 Task: Set up a calendar view using the 'Orange category' and filter for unread items.
Action: Mouse moved to (13, 71)
Screenshot: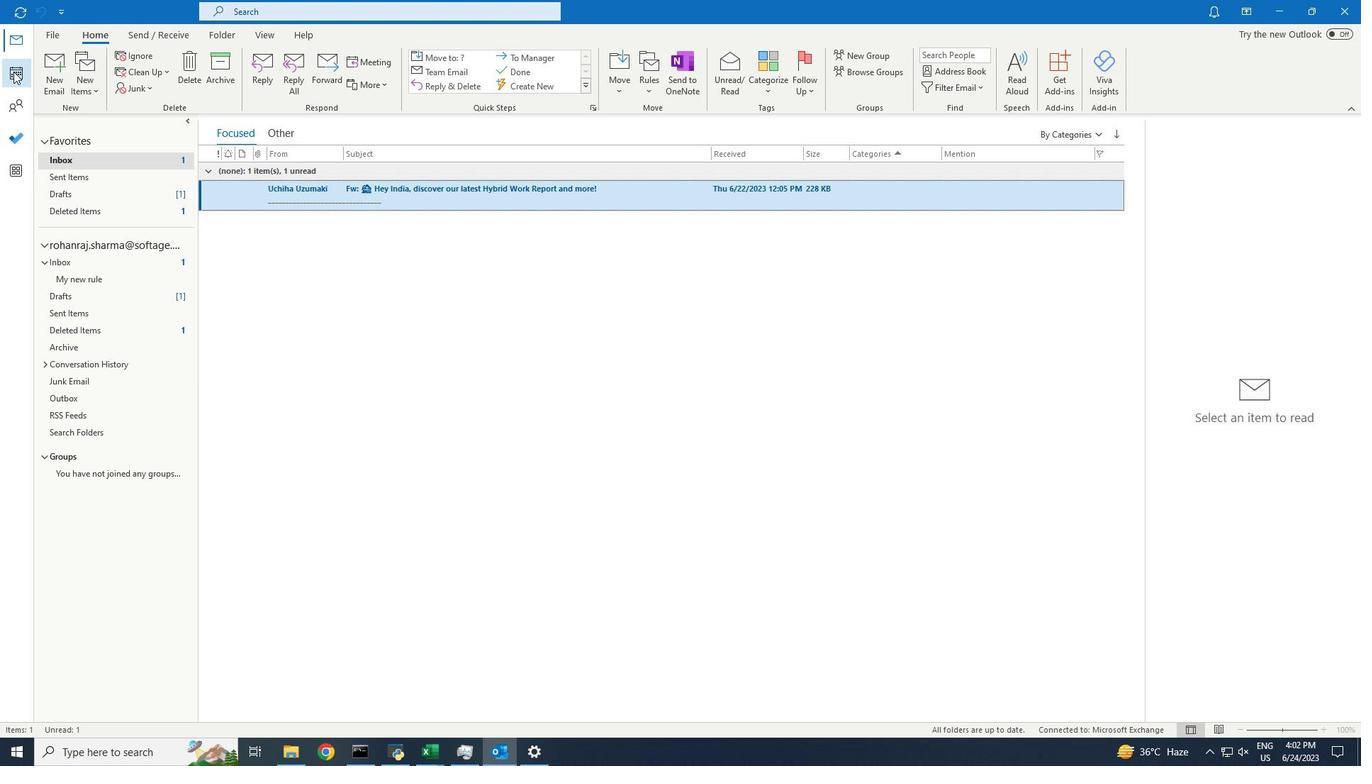 
Action: Mouse pressed left at (13, 71)
Screenshot: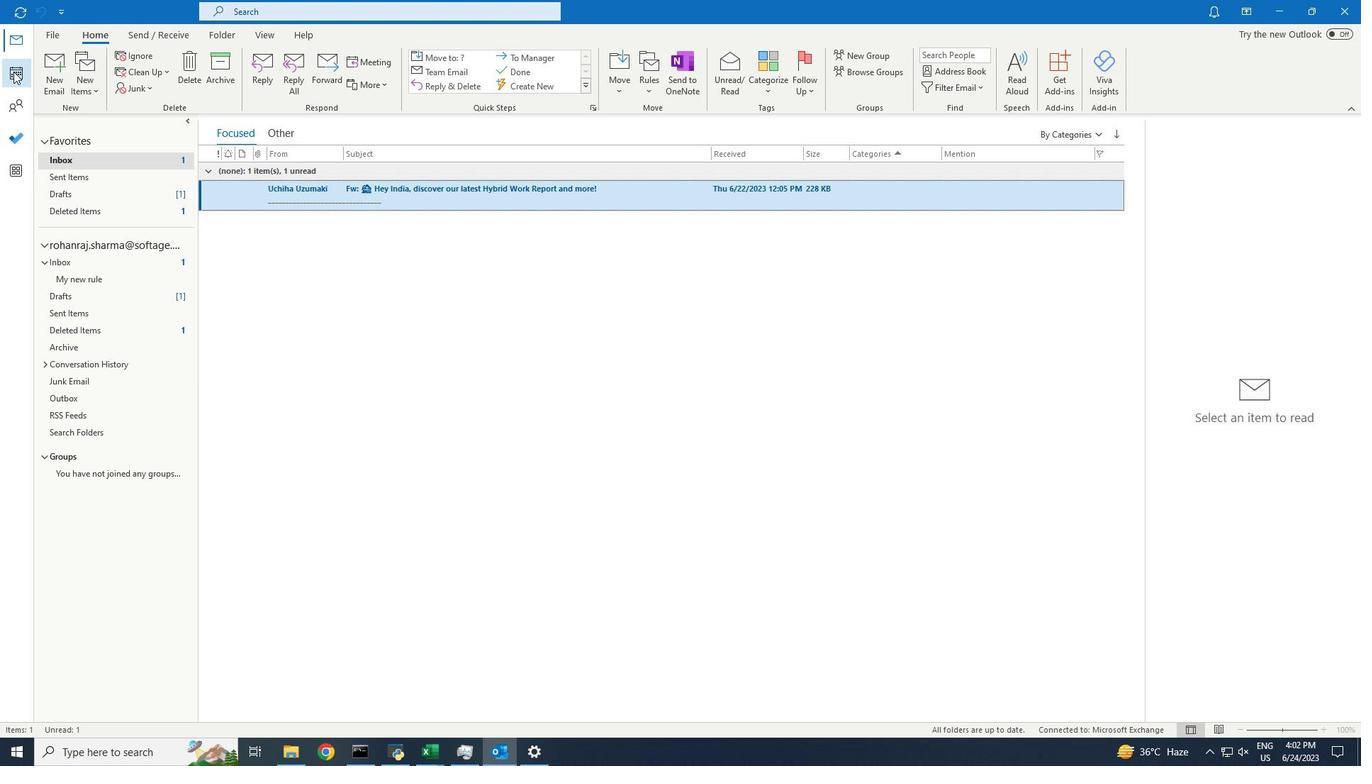 
Action: Mouse moved to (274, 39)
Screenshot: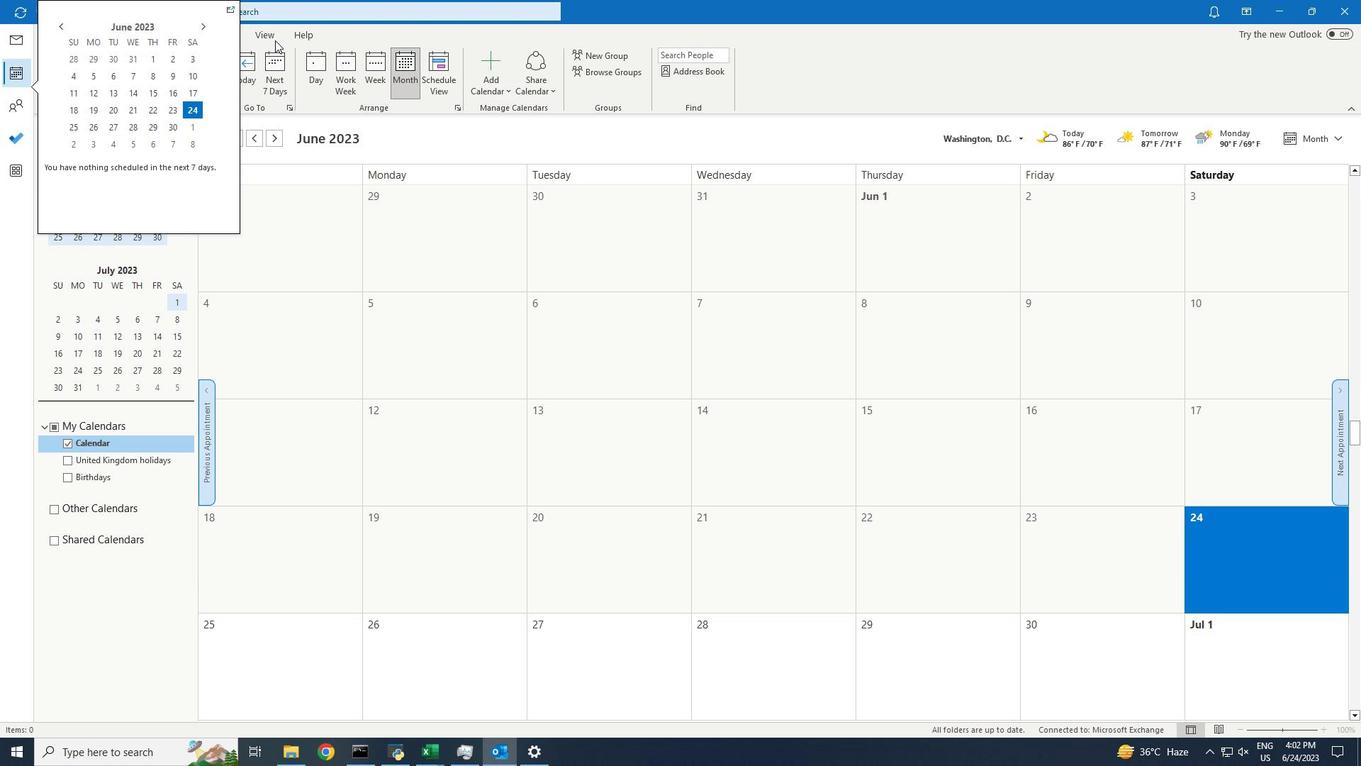 
Action: Mouse pressed left at (274, 39)
Screenshot: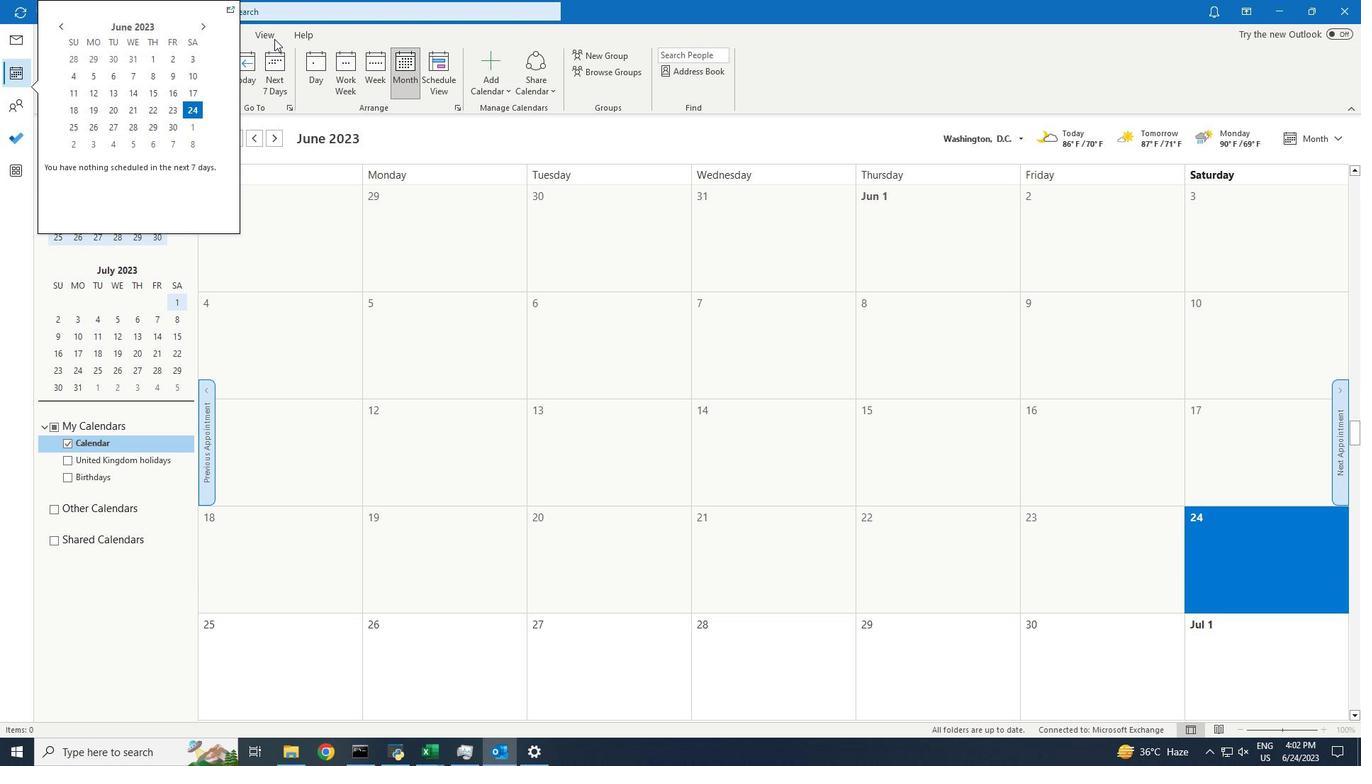 
Action: Mouse moved to (101, 70)
Screenshot: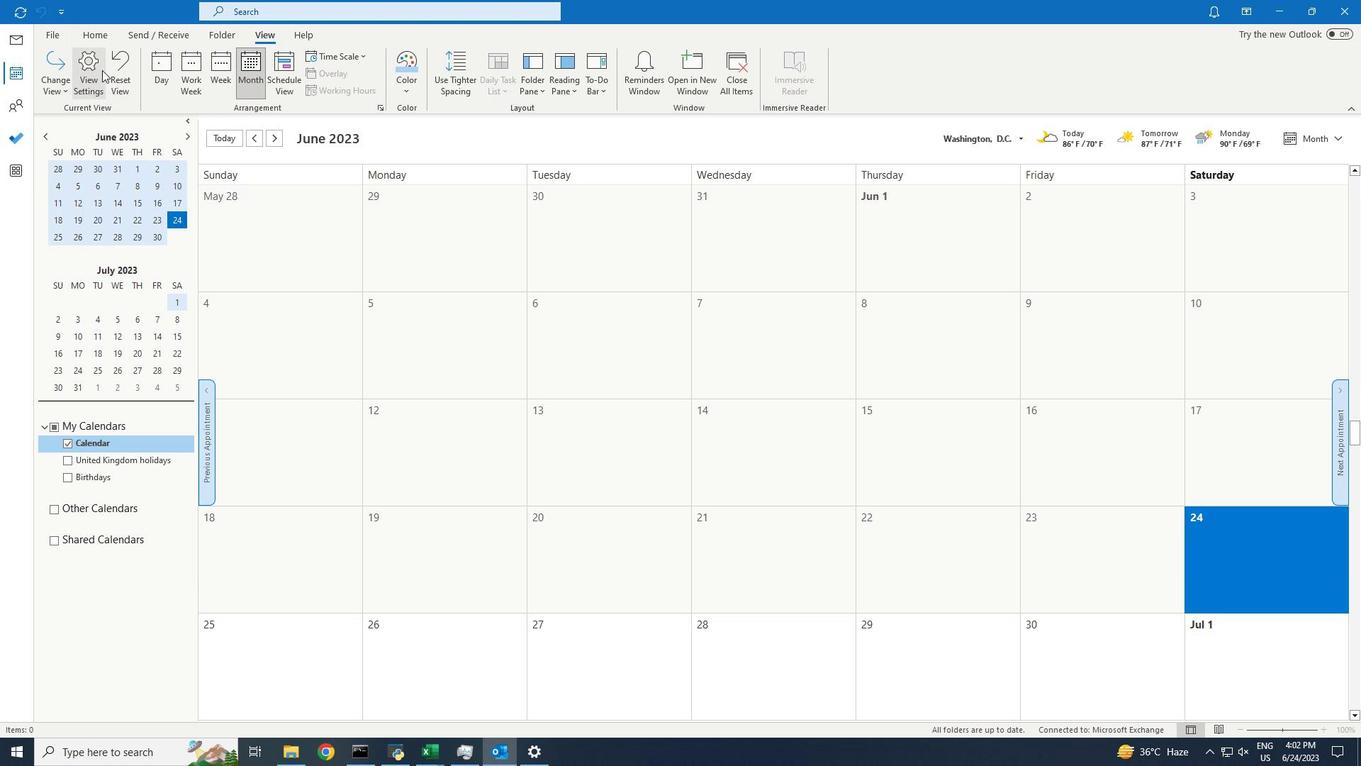 
Action: Mouse pressed left at (101, 70)
Screenshot: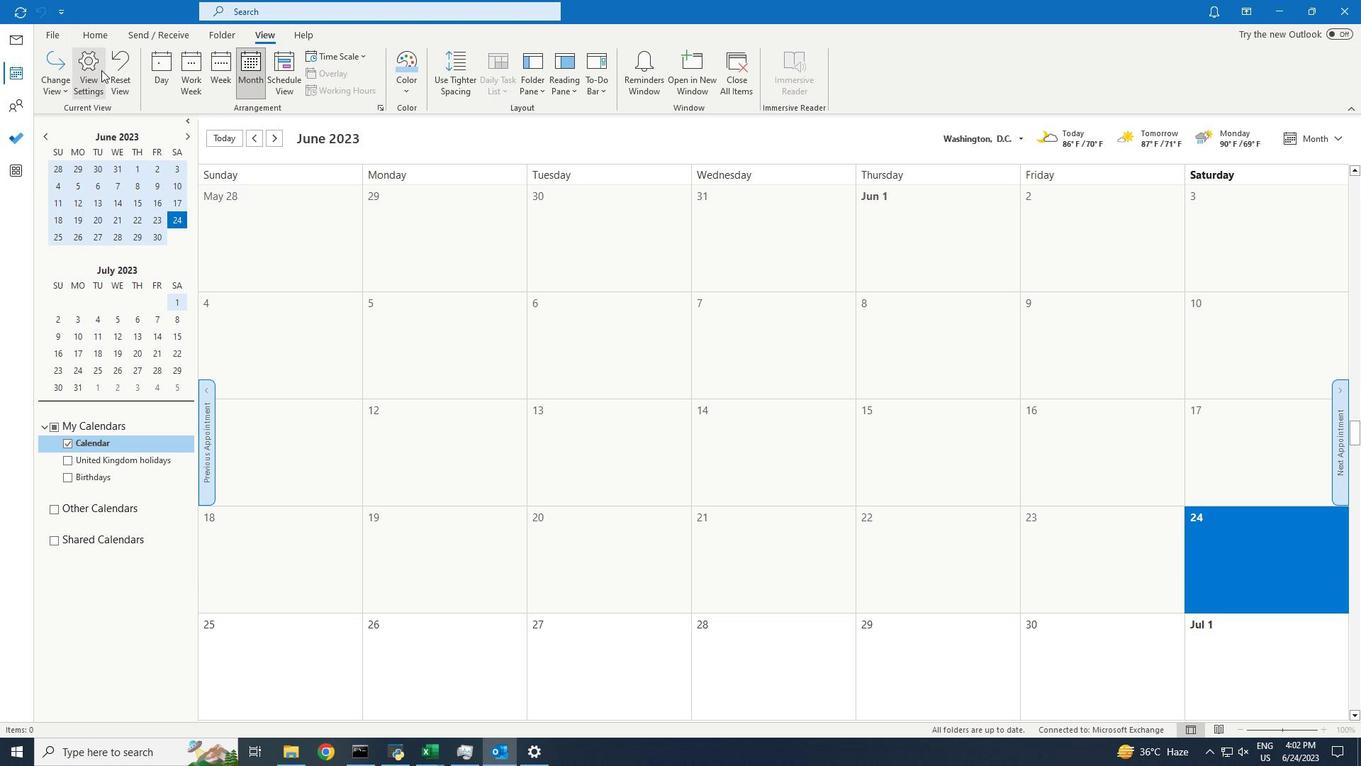 
Action: Mouse moved to (566, 374)
Screenshot: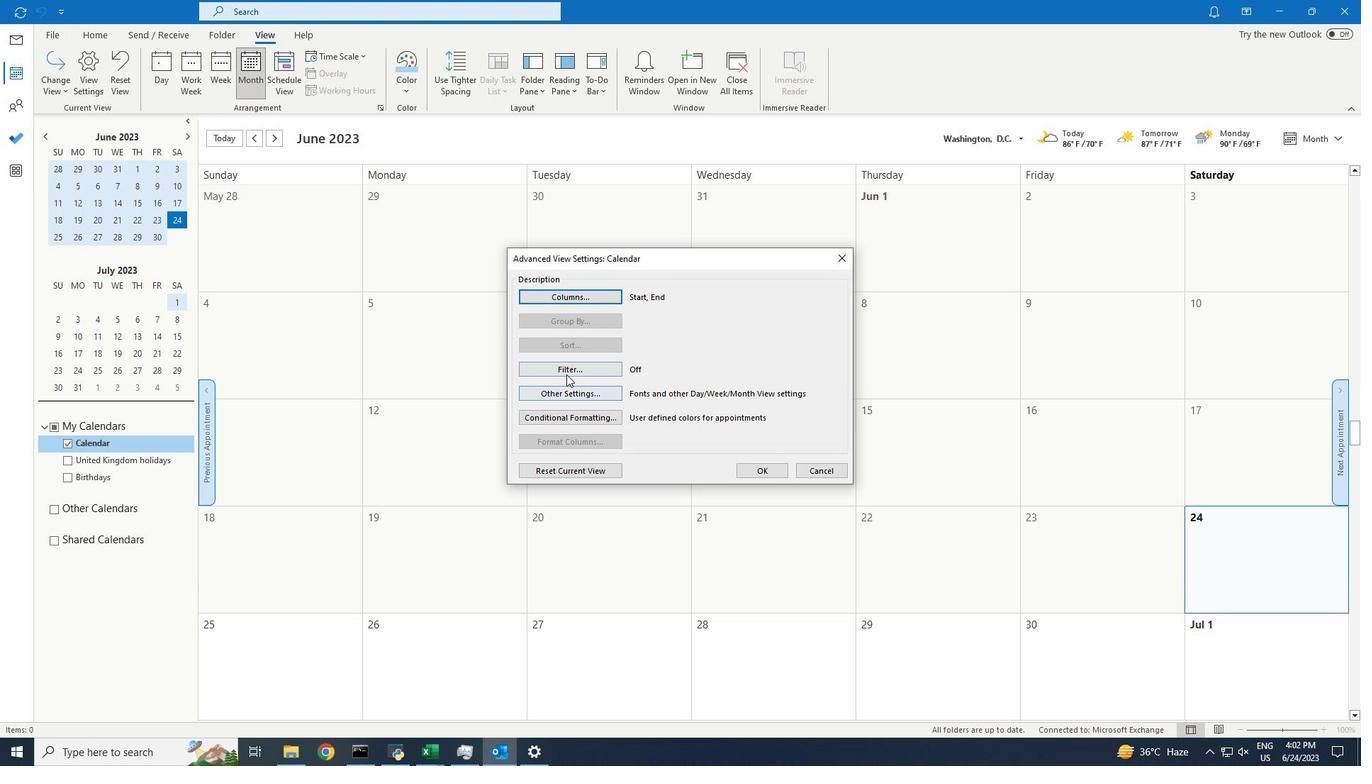
Action: Mouse pressed left at (566, 374)
Screenshot: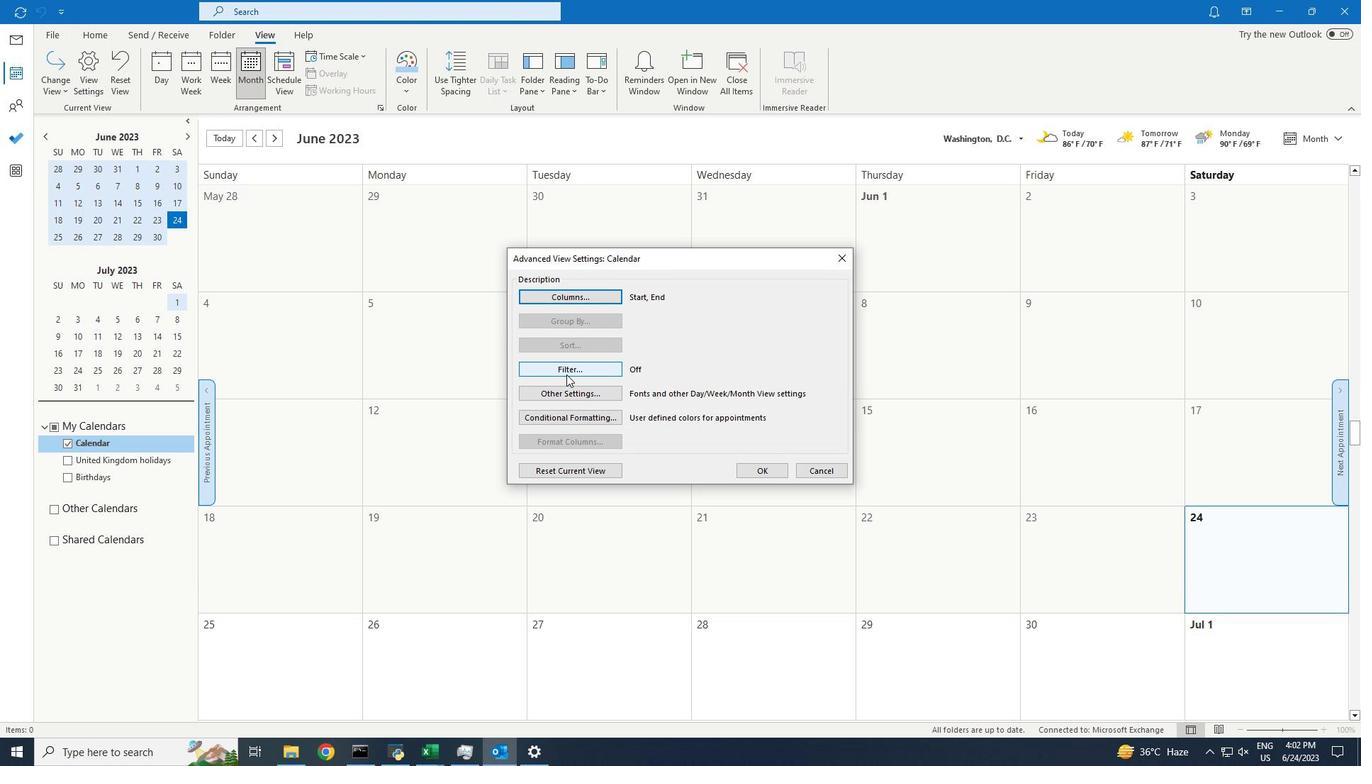 
Action: Mouse moved to (680, 284)
Screenshot: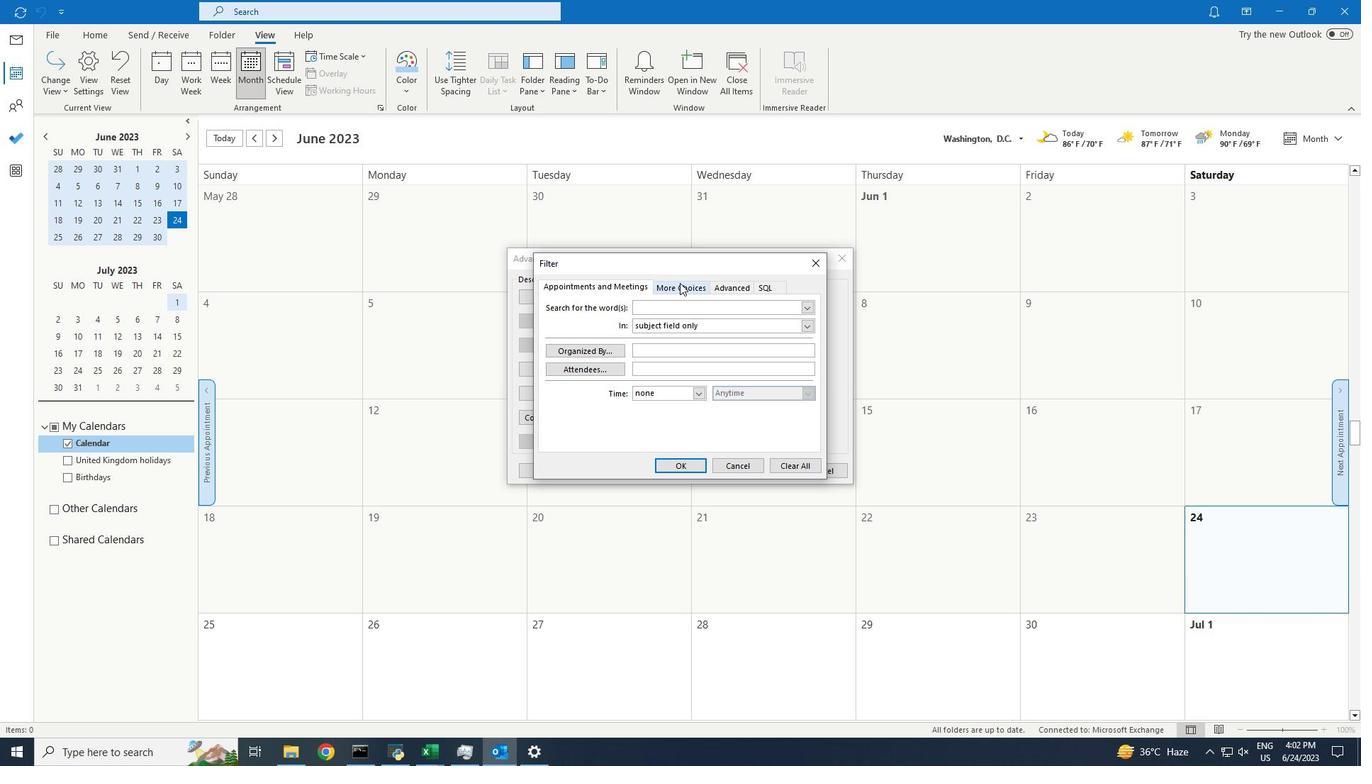
Action: Mouse pressed left at (680, 284)
Screenshot: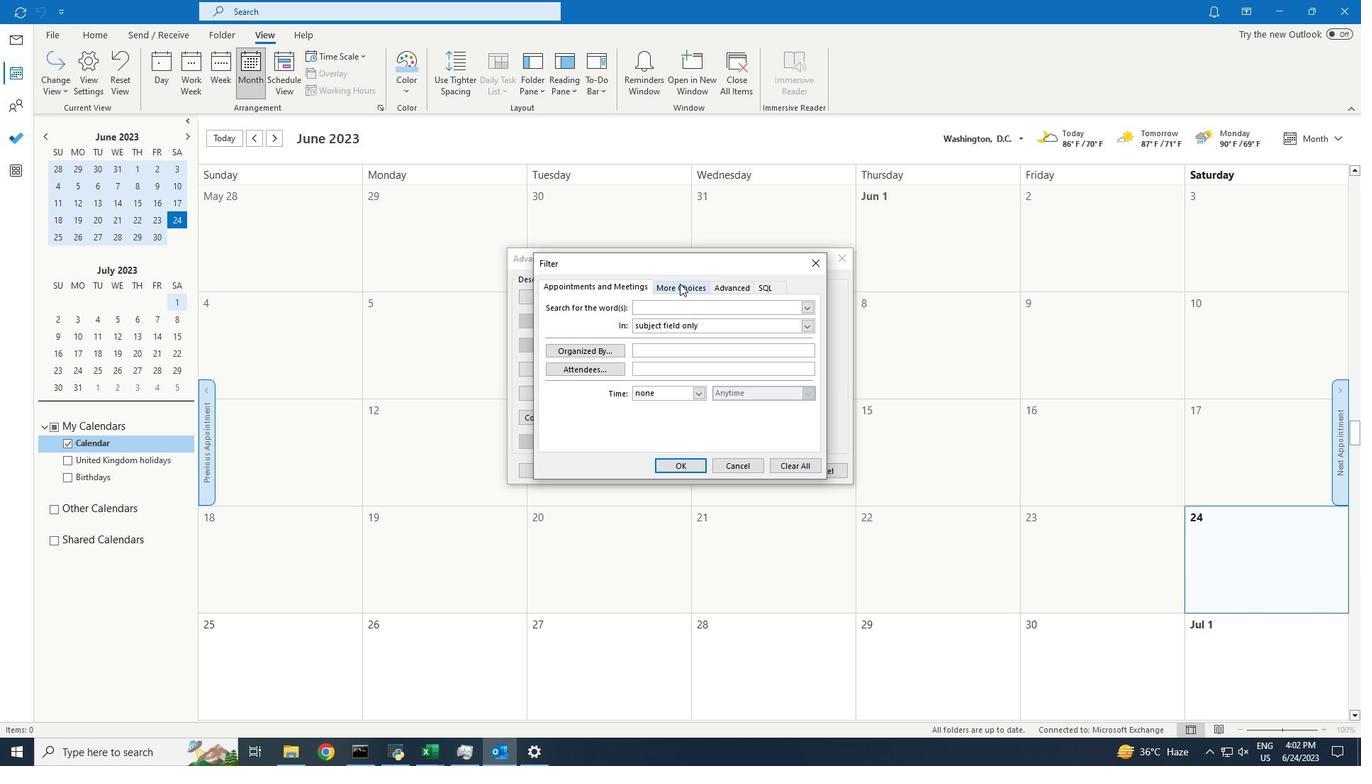 
Action: Mouse moved to (590, 305)
Screenshot: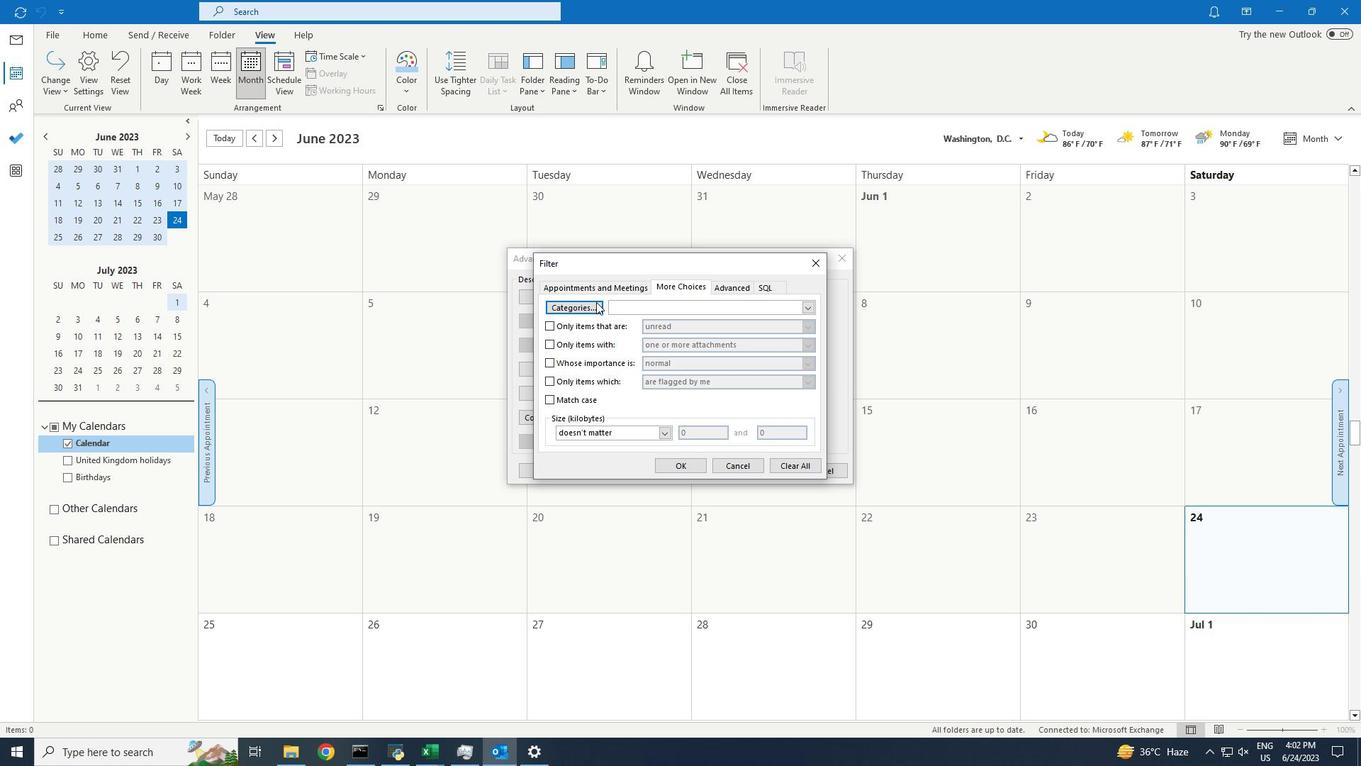 
Action: Mouse pressed left at (590, 305)
Screenshot: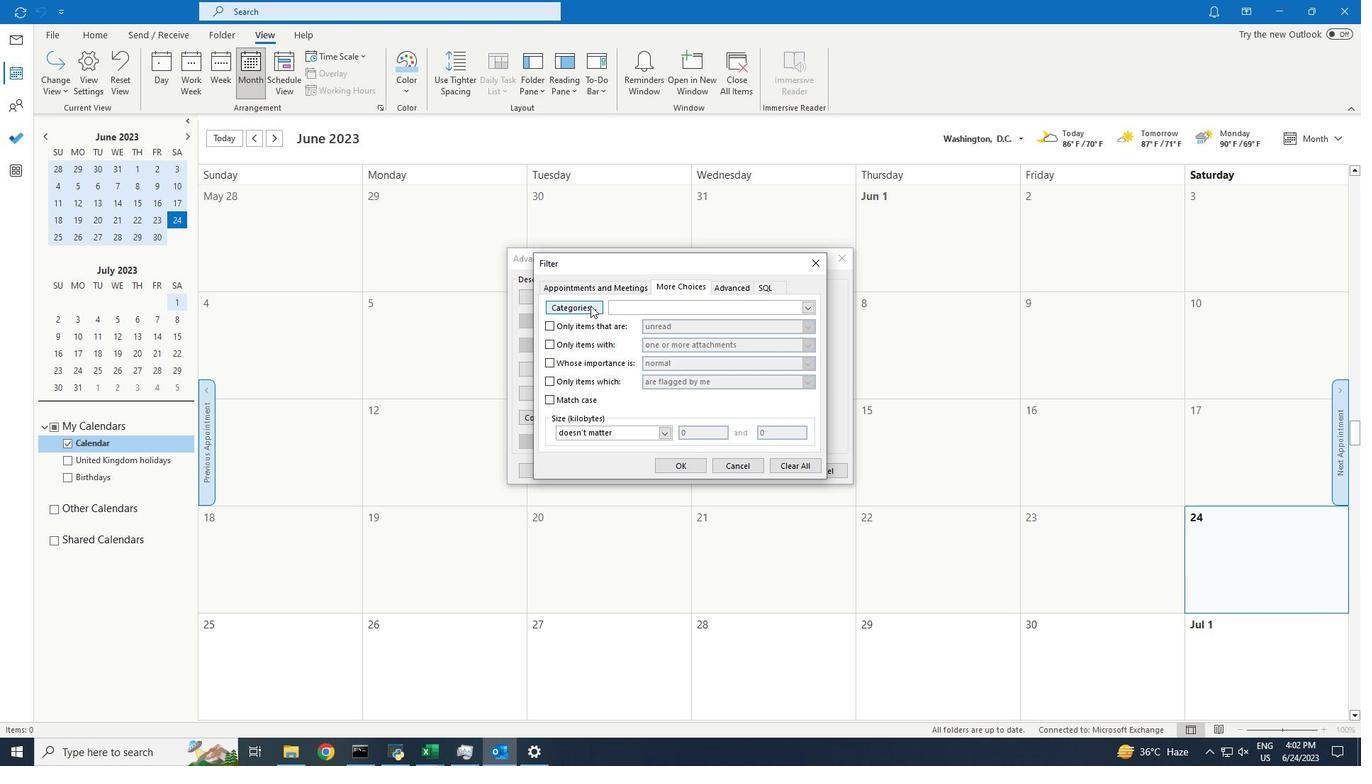 
Action: Mouse moved to (523, 338)
Screenshot: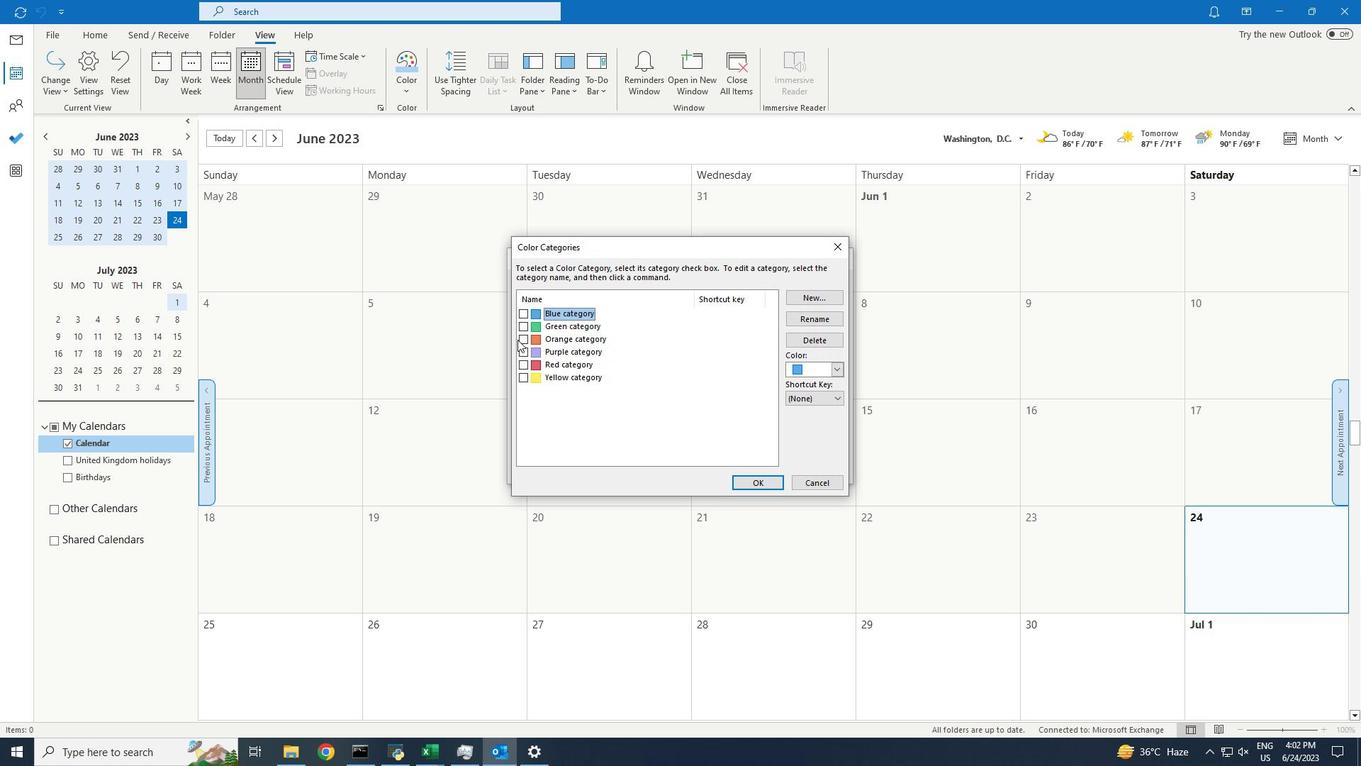 
Action: Mouse pressed left at (523, 338)
Screenshot: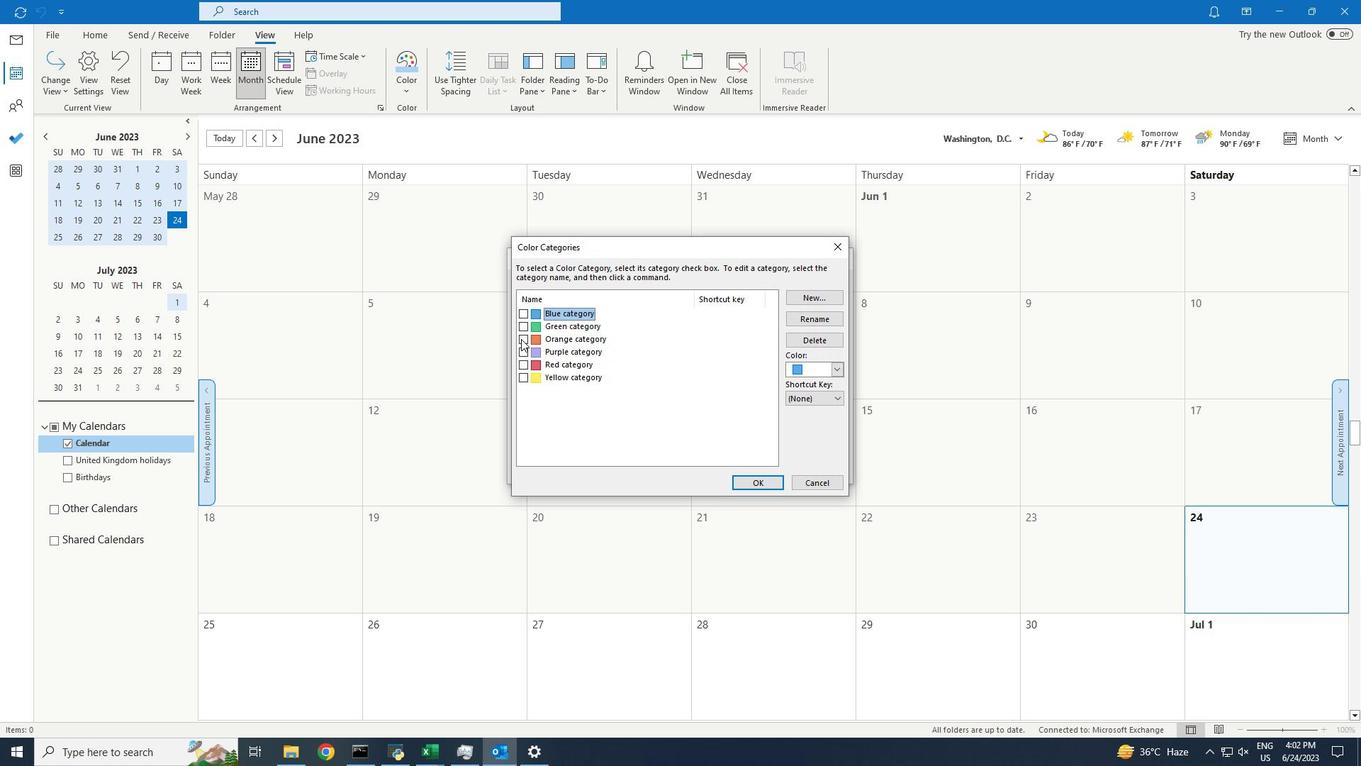 
Action: Mouse moved to (748, 480)
Screenshot: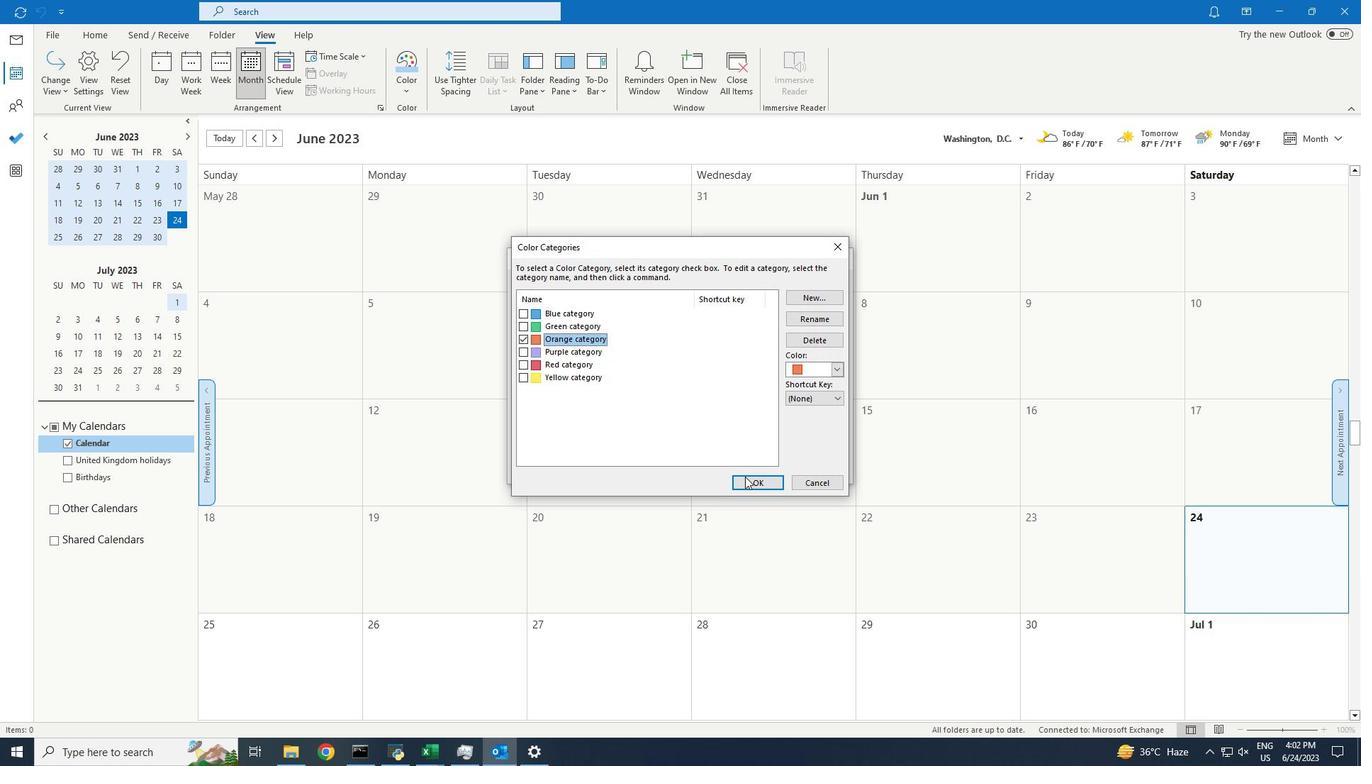 
Action: Mouse pressed left at (748, 480)
Screenshot: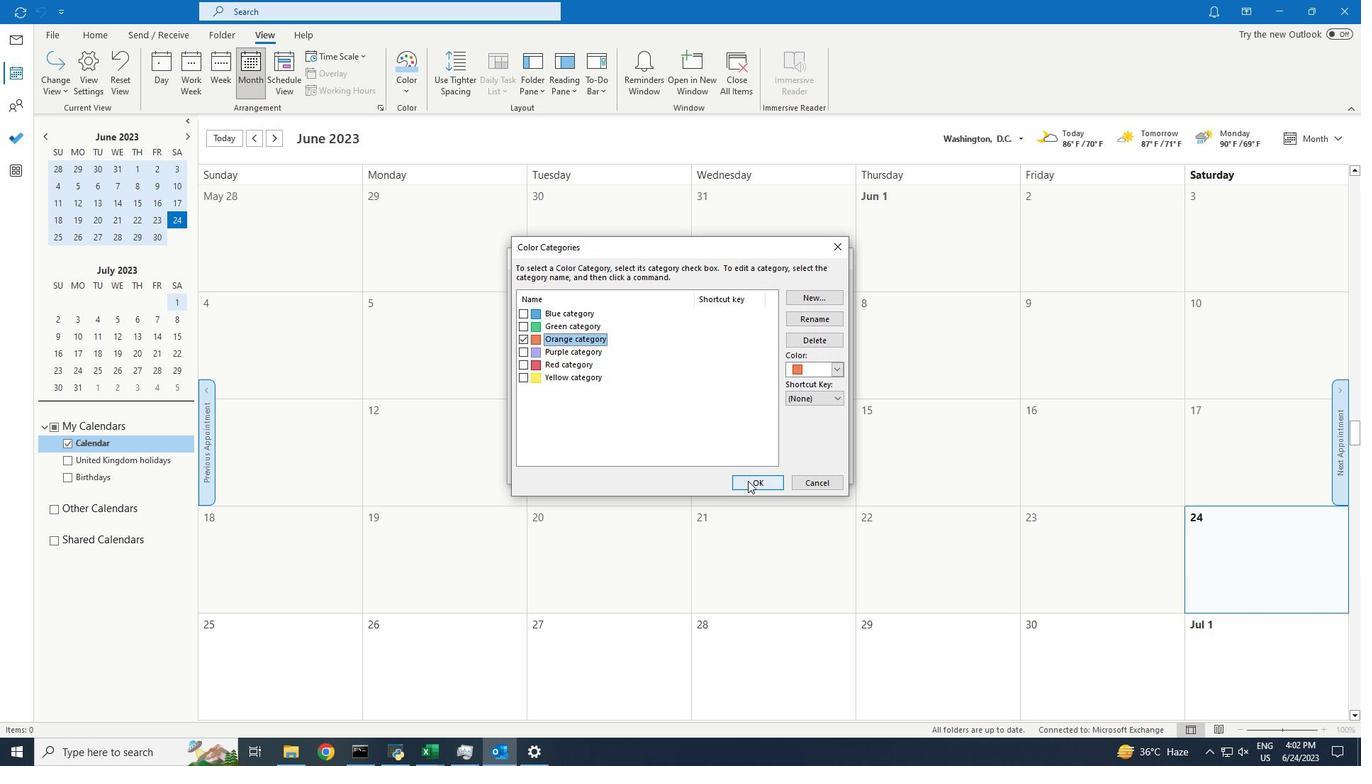 
Action: Mouse moved to (546, 323)
Screenshot: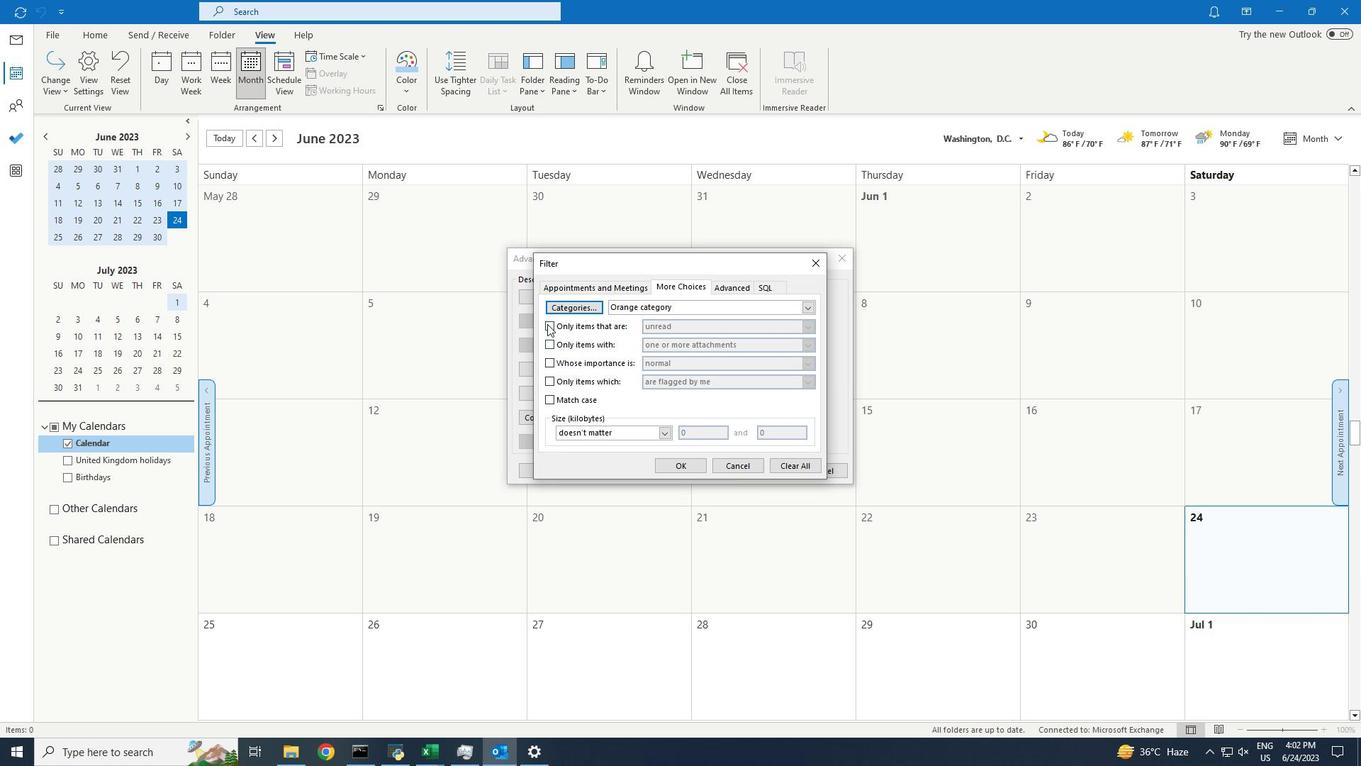 
Action: Mouse pressed left at (546, 323)
Screenshot: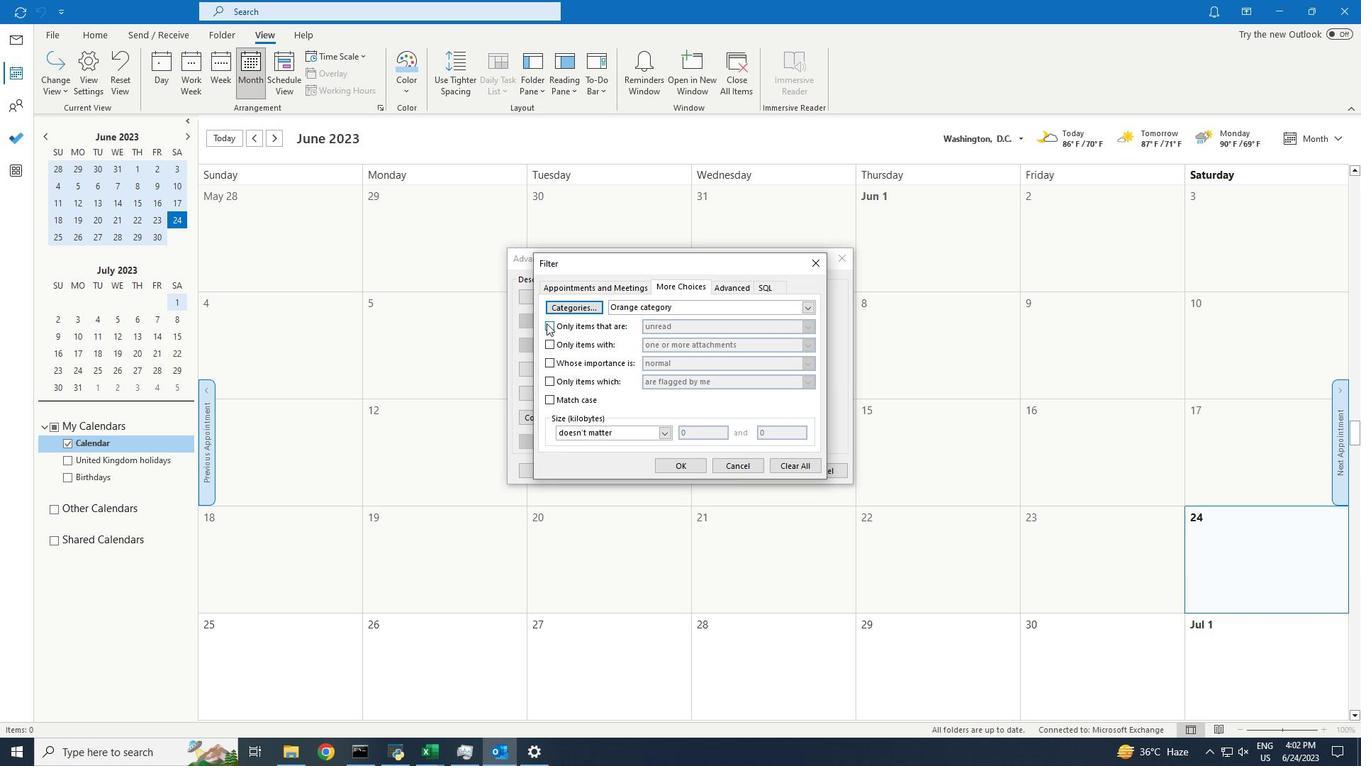 
Action: Mouse moved to (807, 326)
Screenshot: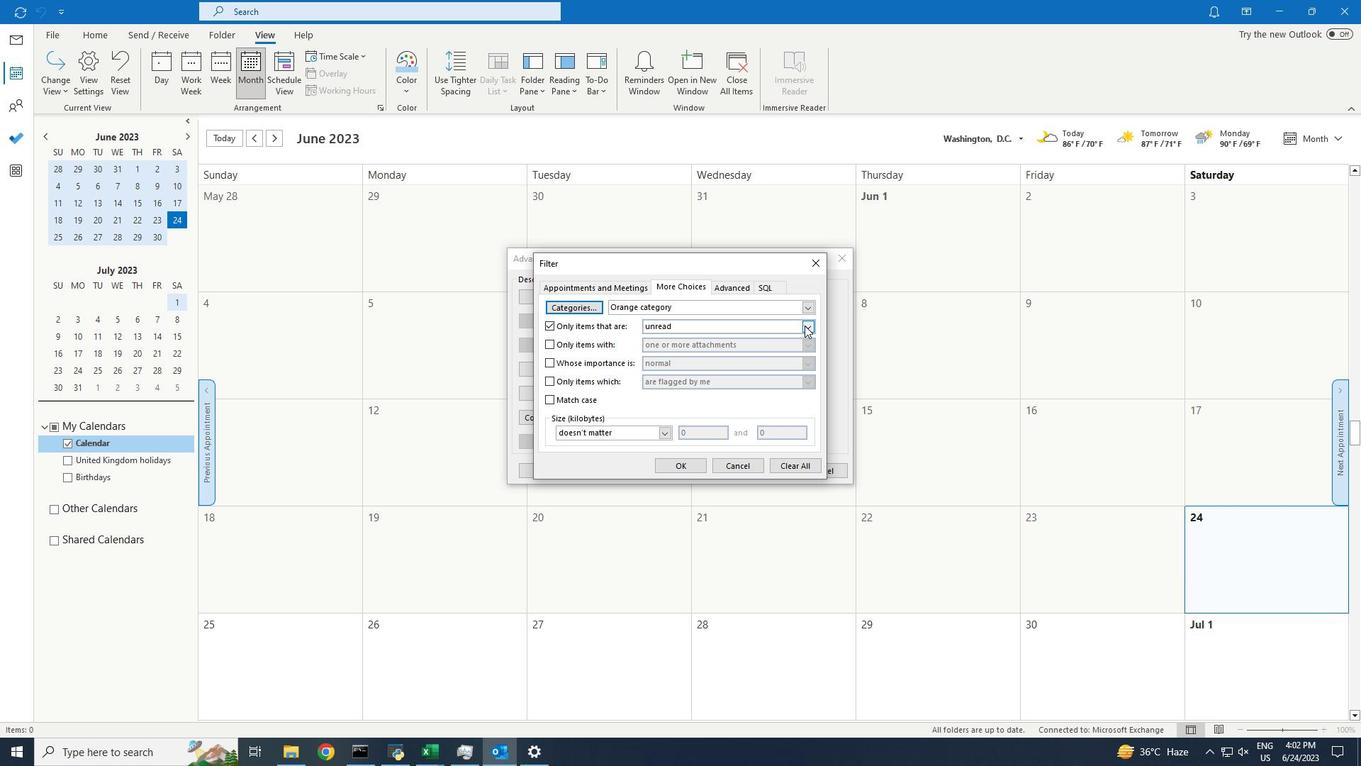 
Action: Mouse pressed left at (807, 326)
Screenshot: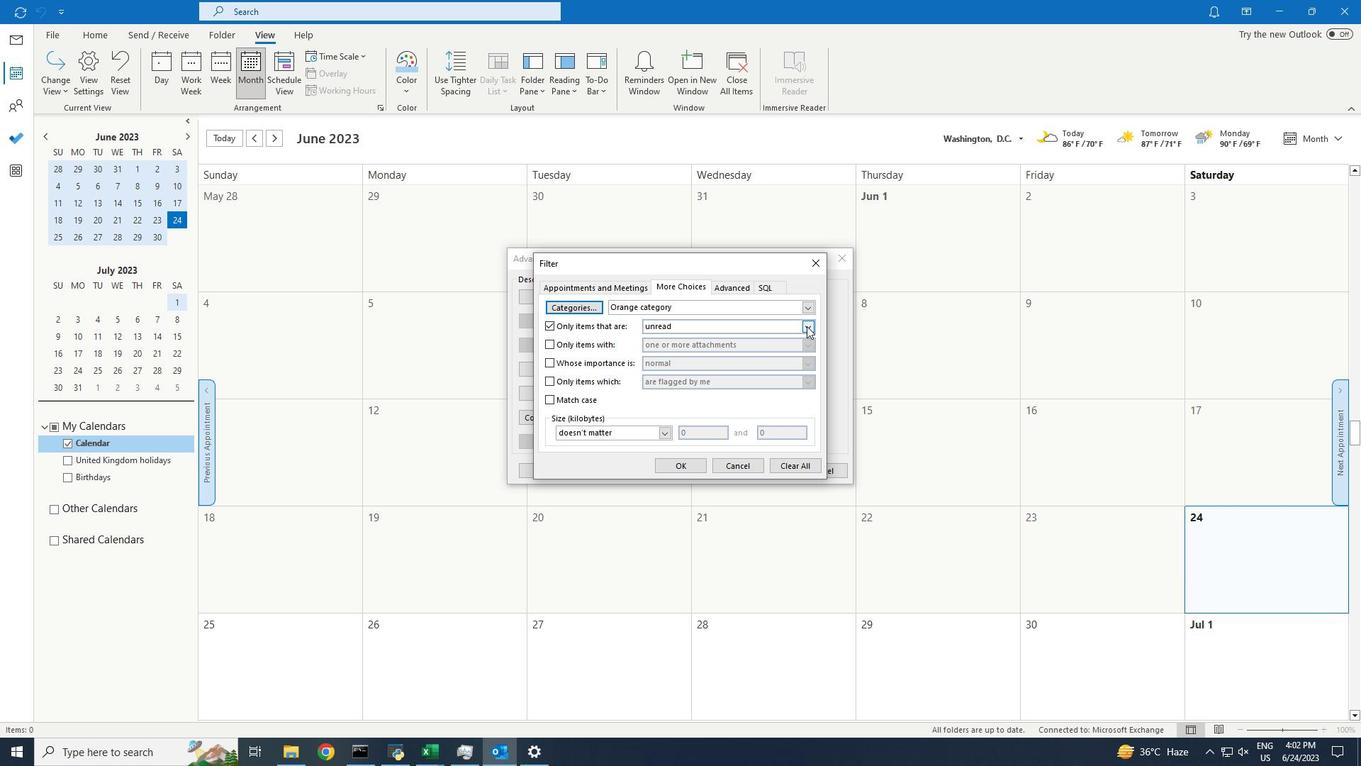 
Action: Mouse moved to (754, 346)
Screenshot: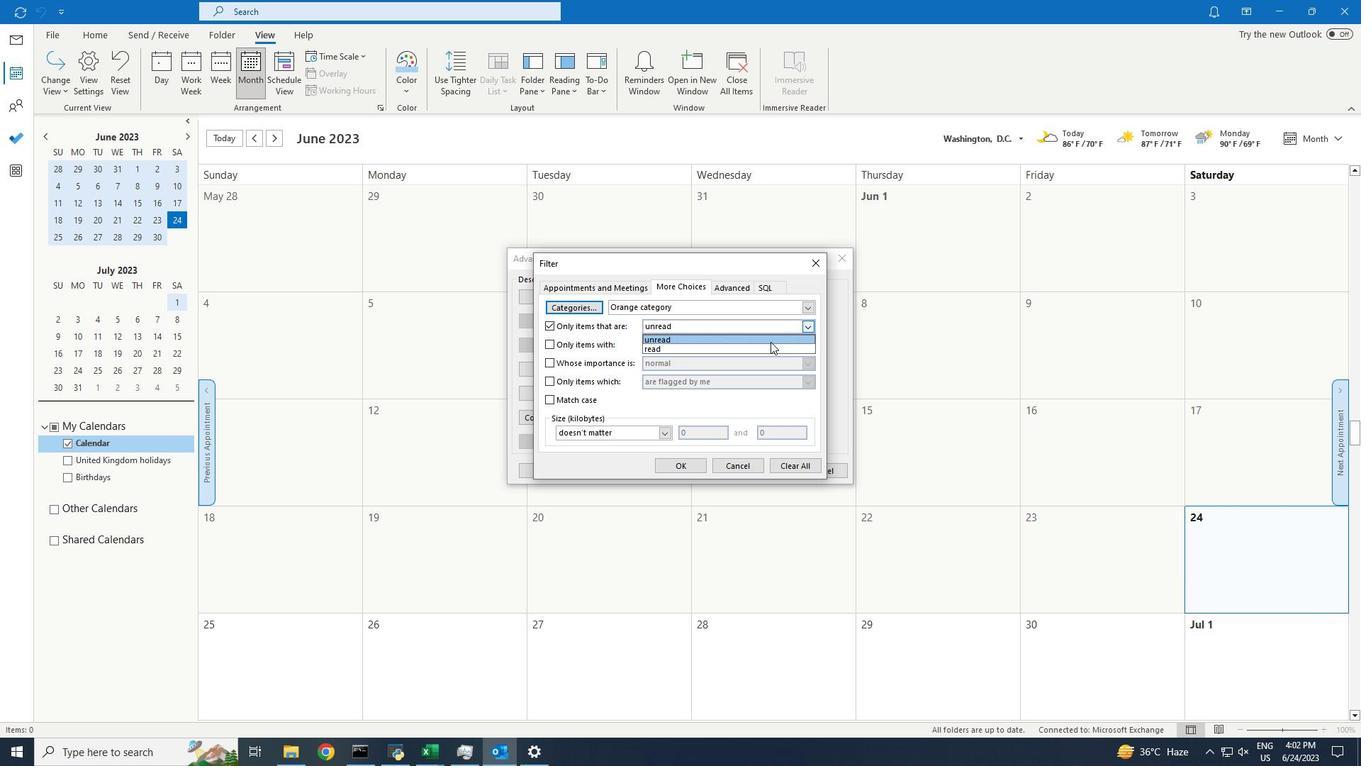 
Action: Mouse pressed left at (754, 346)
Screenshot: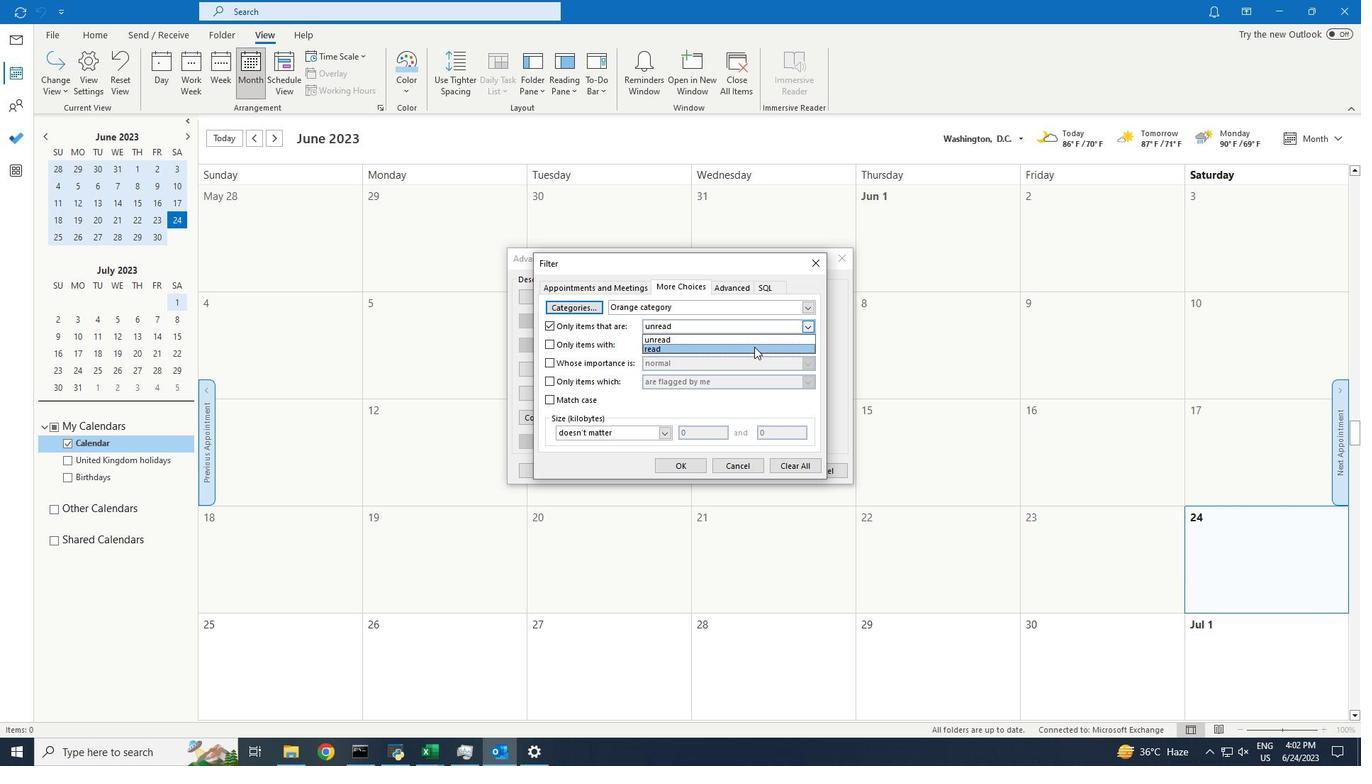 
Action: Mouse moved to (697, 463)
Screenshot: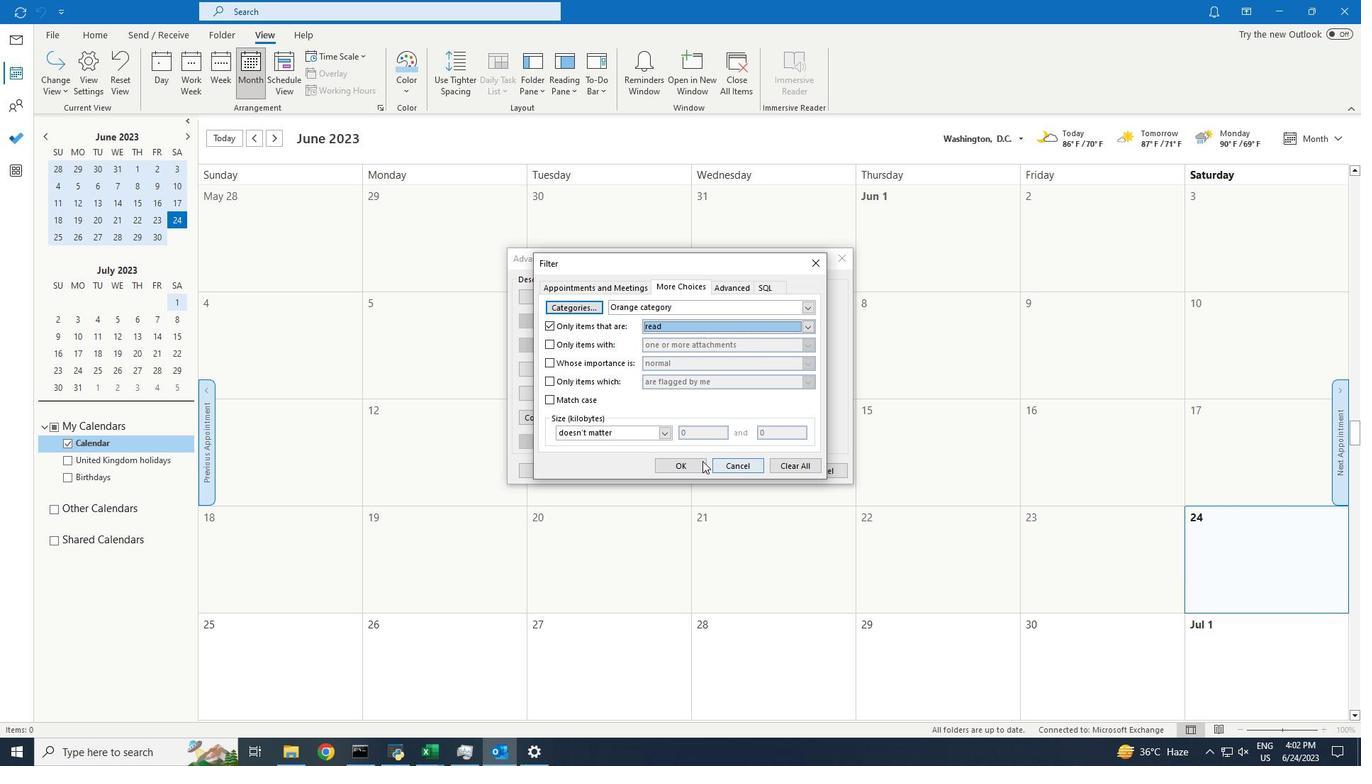 
Action: Mouse pressed left at (697, 463)
Screenshot: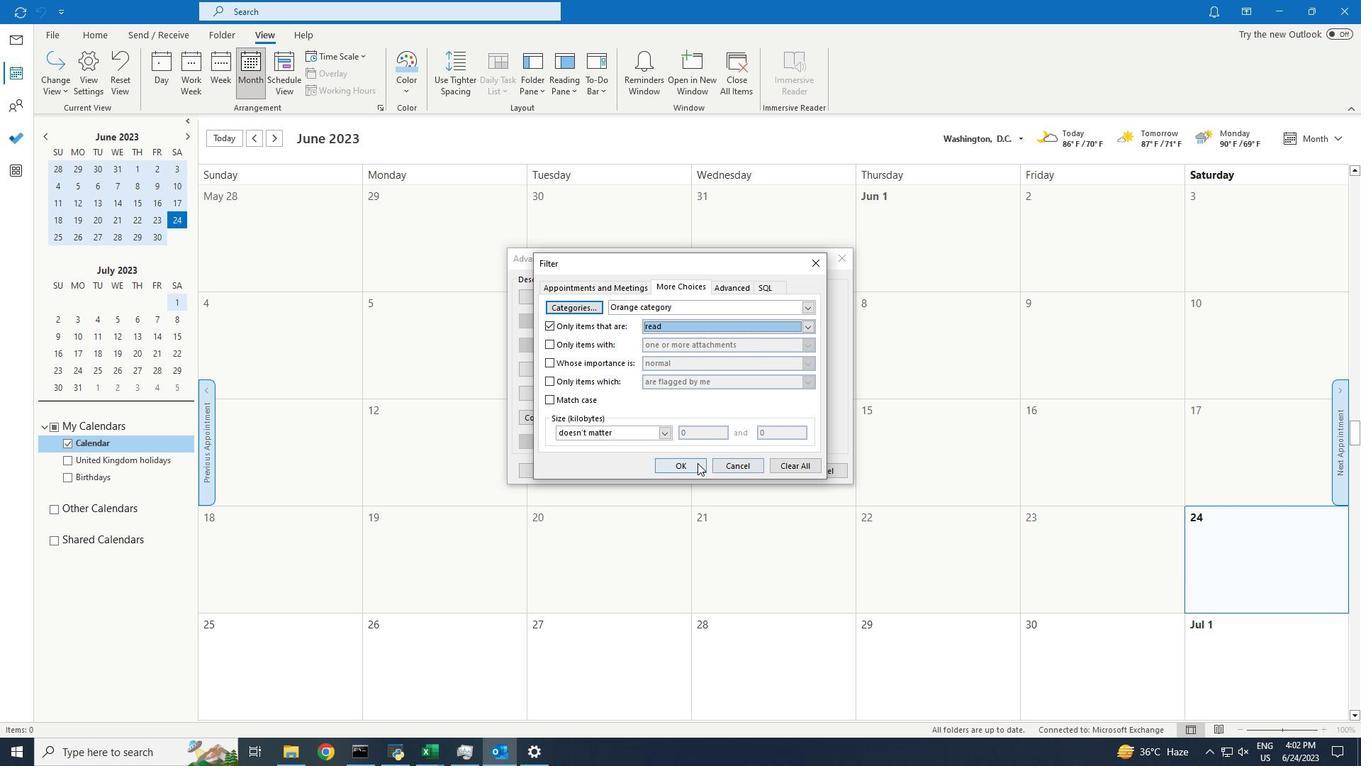 
Action: Mouse moved to (753, 471)
Screenshot: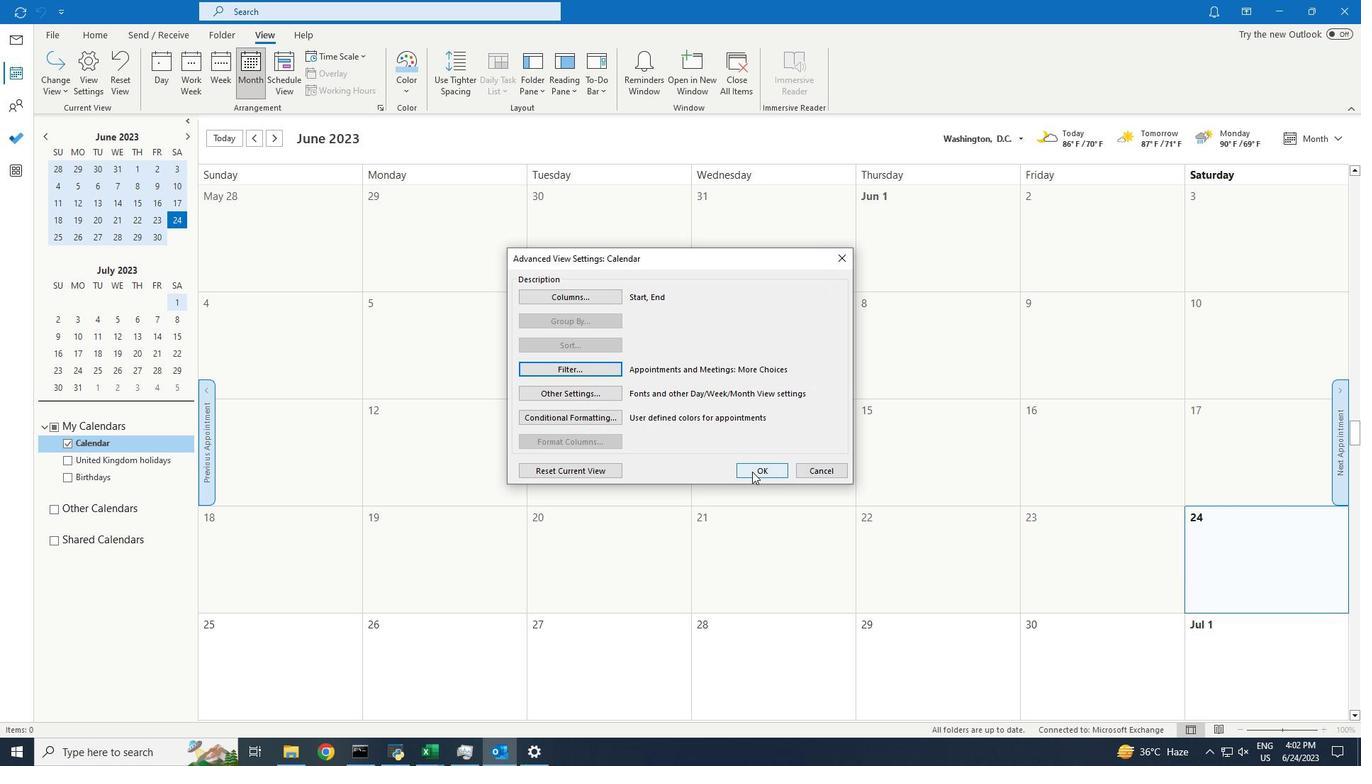 
Action: Mouse pressed left at (753, 471)
Screenshot: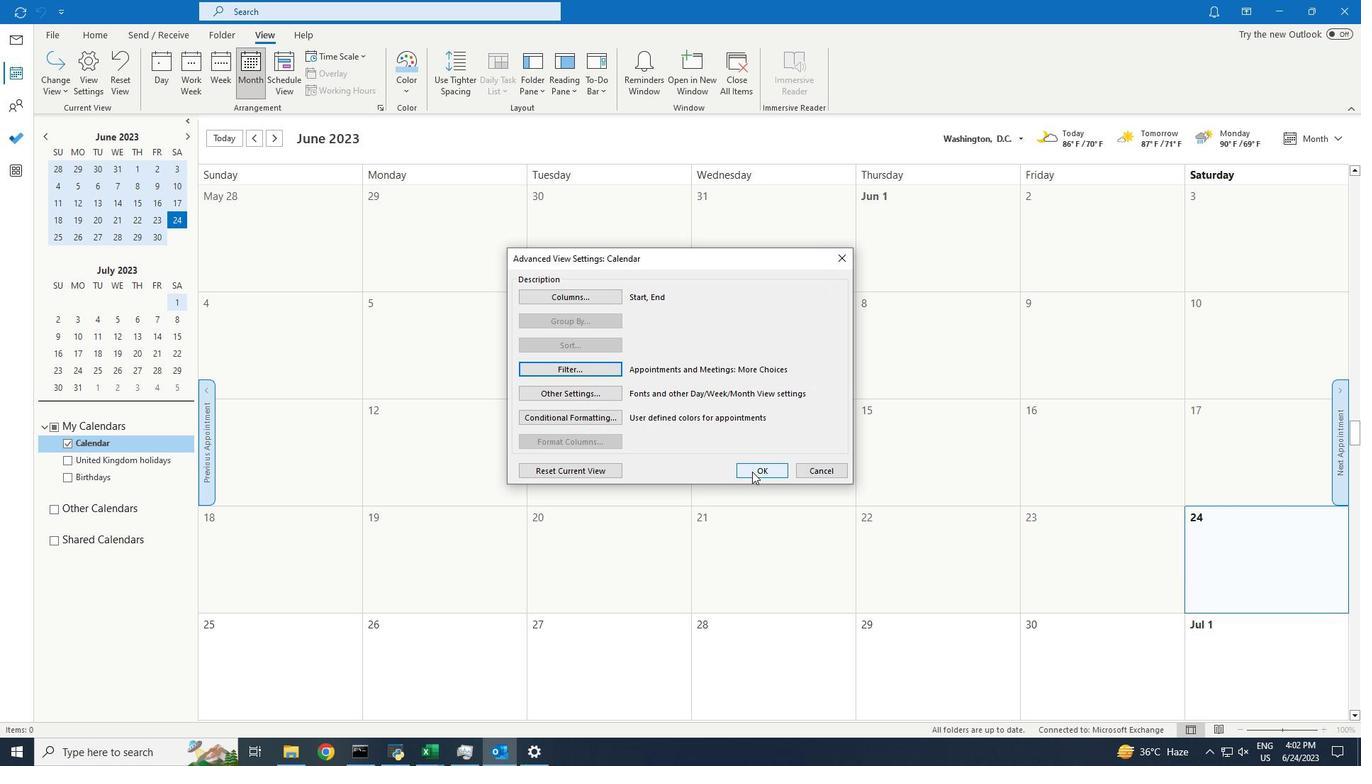 
Action: Mouse moved to (753, 473)
Screenshot: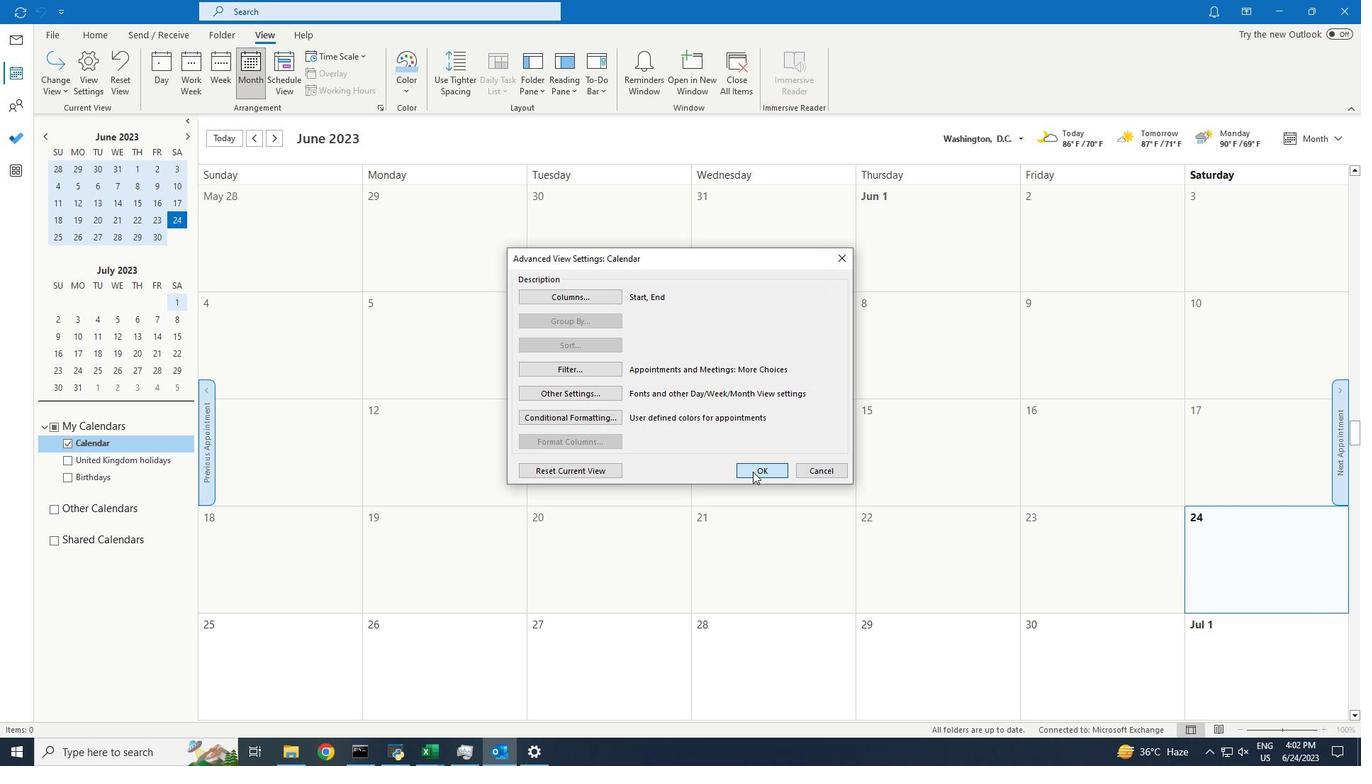 
